 Task: Start a Sprint called Sprint0000000031 in Scrum Project Project0000000011 in Jira. Start a Sprint called Sprint0000000032 in Scrum Project Project0000000011 in Jira. Start a Sprint called Sprint0000000033 in Scrum Project Project0000000011 in Jira. Start a Sprint called Sprint0000000034 in Scrum Project Project0000000012 in Jira. Start a Sprint called Sprint0000000035 in Scrum Project Project0000000012 in Jira
Action: Mouse moved to (113, 248)
Screenshot: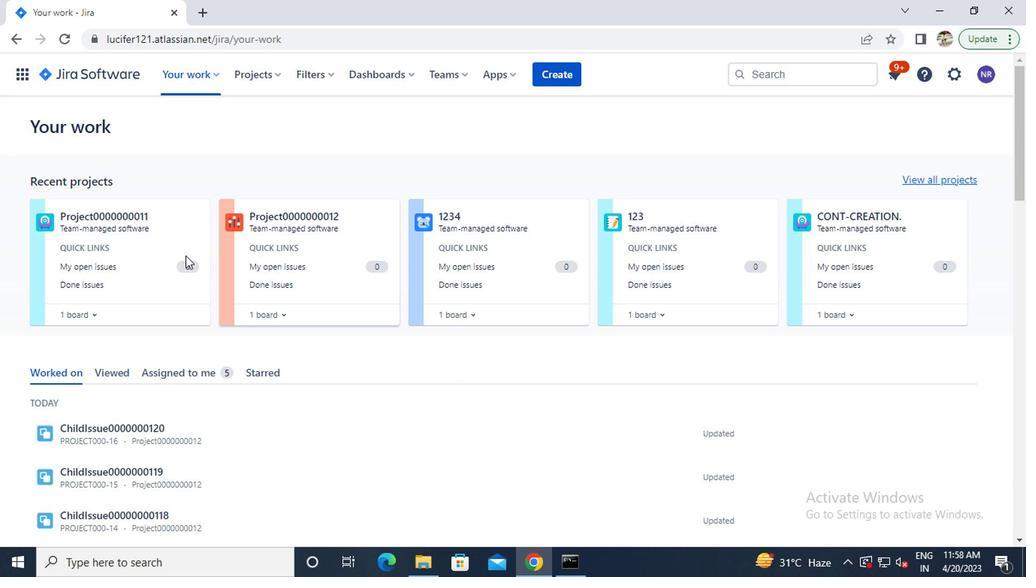 
Action: Mouse pressed left at (113, 248)
Screenshot: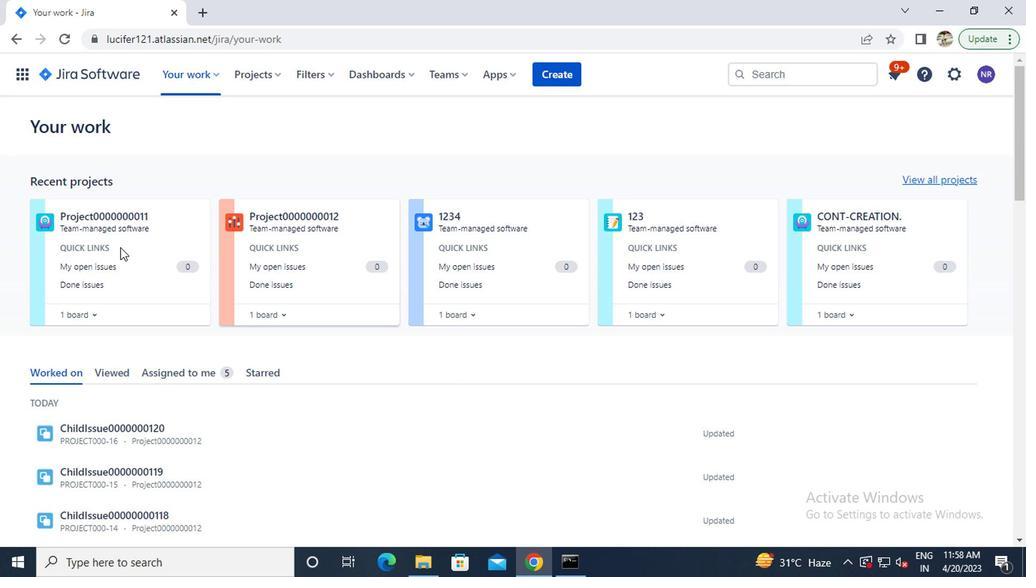 
Action: Mouse moved to (106, 226)
Screenshot: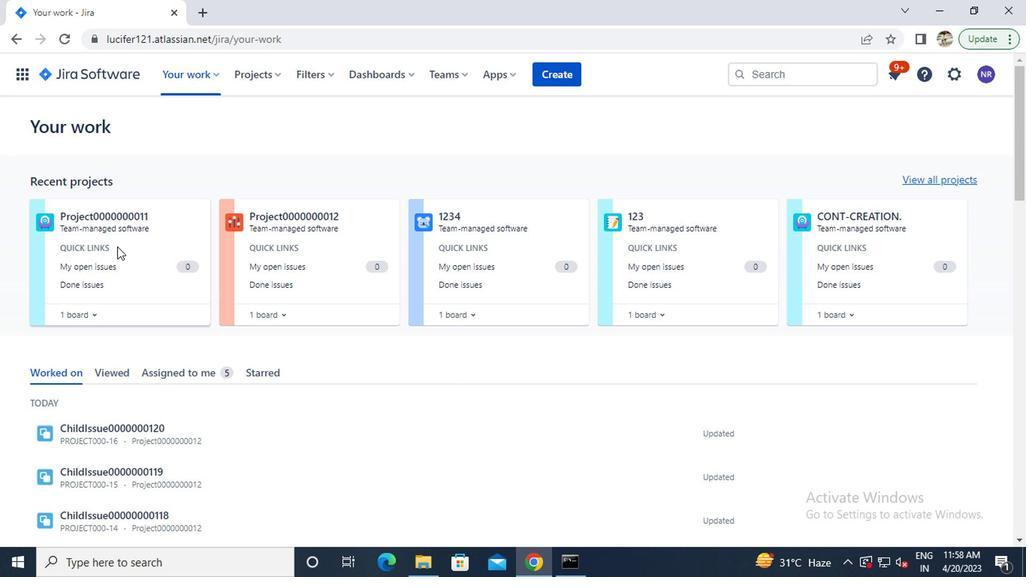 
Action: Mouse pressed left at (106, 226)
Screenshot: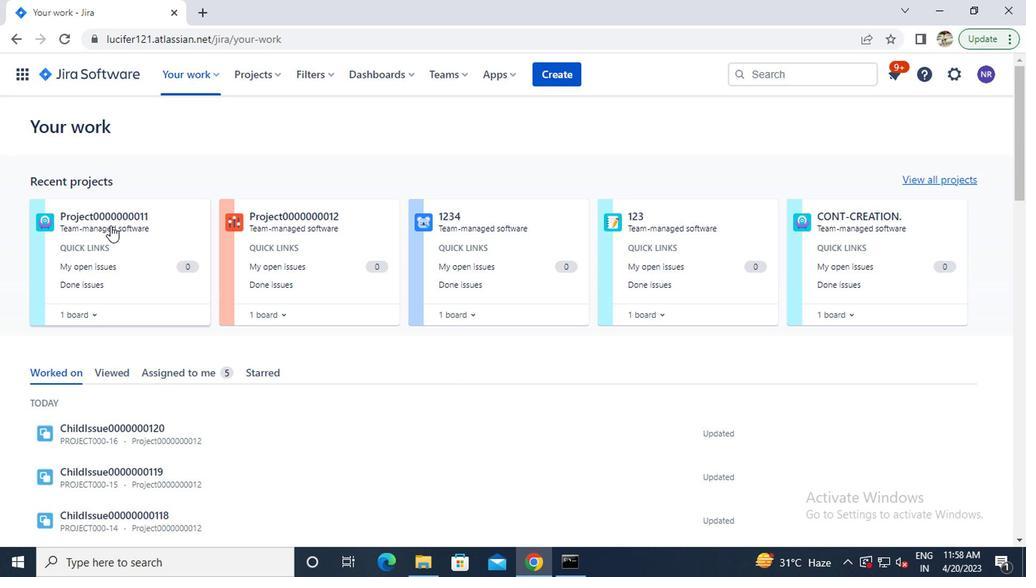 
Action: Mouse pressed left at (106, 226)
Screenshot: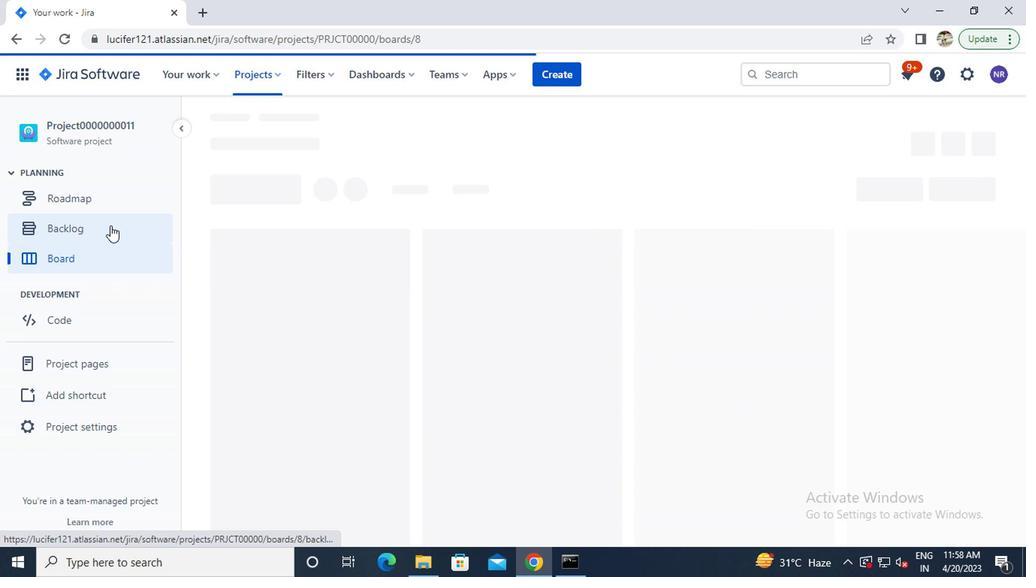 
Action: Mouse moved to (896, 275)
Screenshot: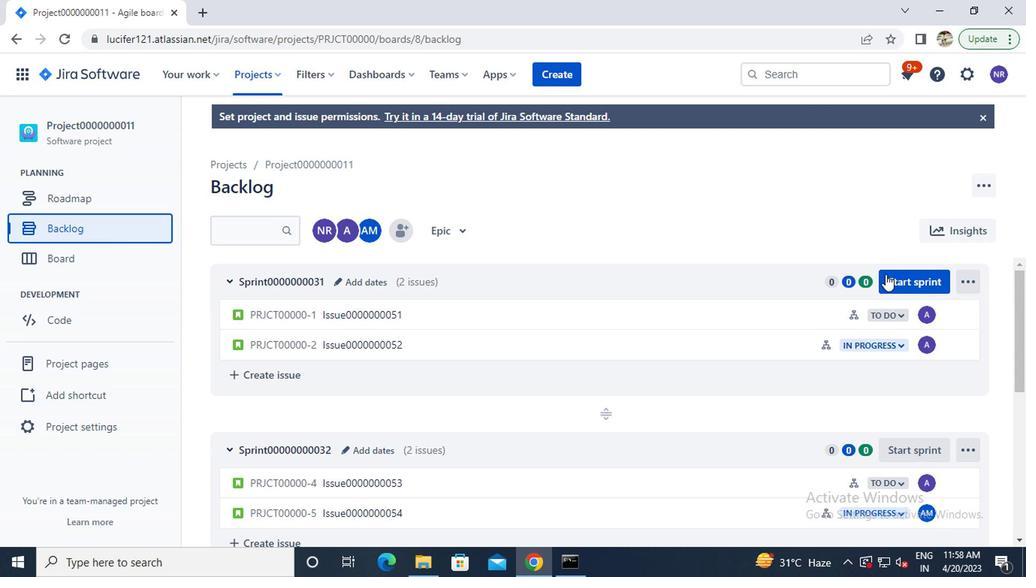 
Action: Mouse pressed left at (896, 275)
Screenshot: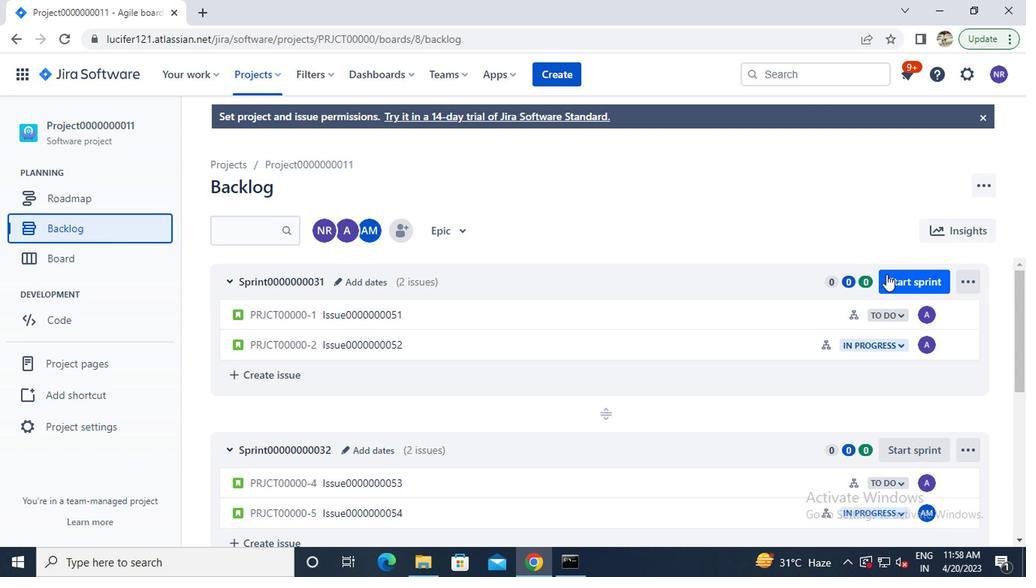 
Action: Mouse moved to (645, 527)
Screenshot: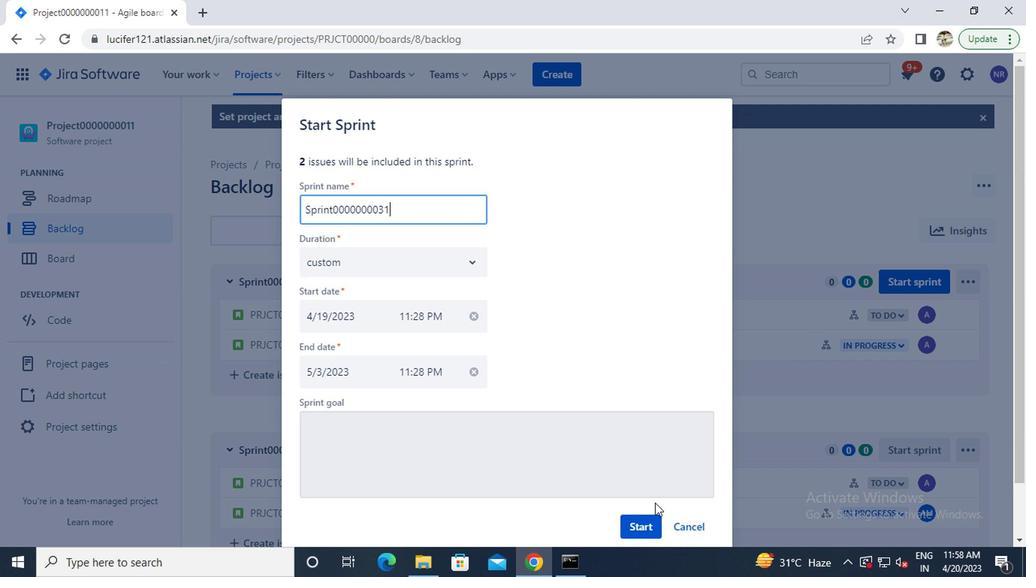 
Action: Mouse pressed left at (645, 527)
Screenshot: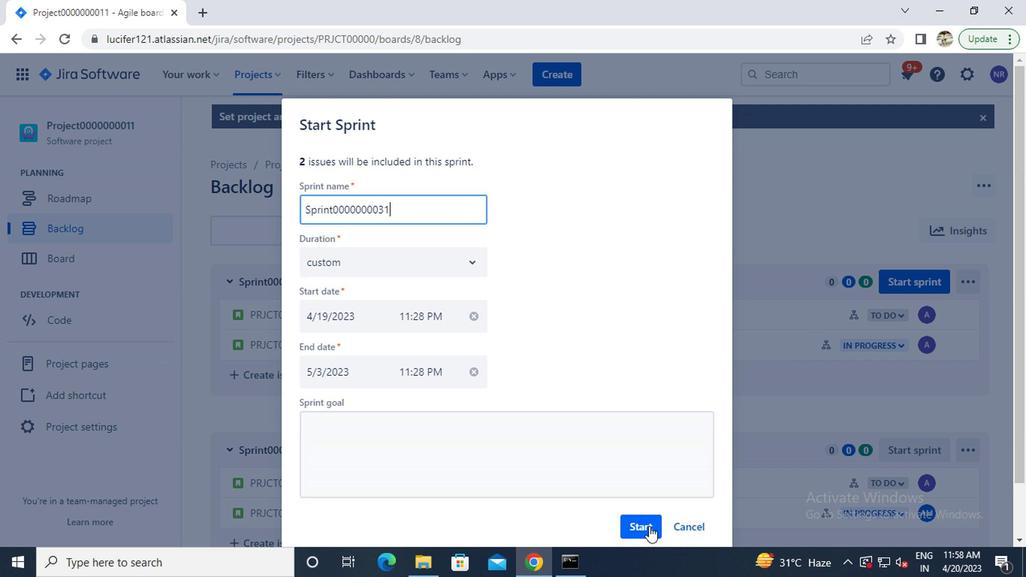 
Action: Mouse moved to (70, 229)
Screenshot: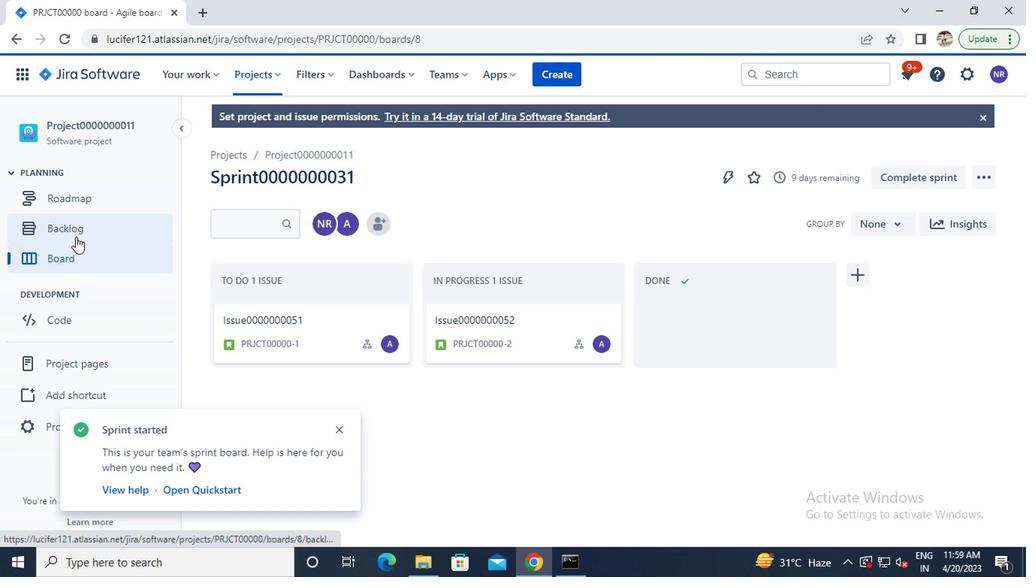 
Action: Mouse pressed left at (70, 229)
Screenshot: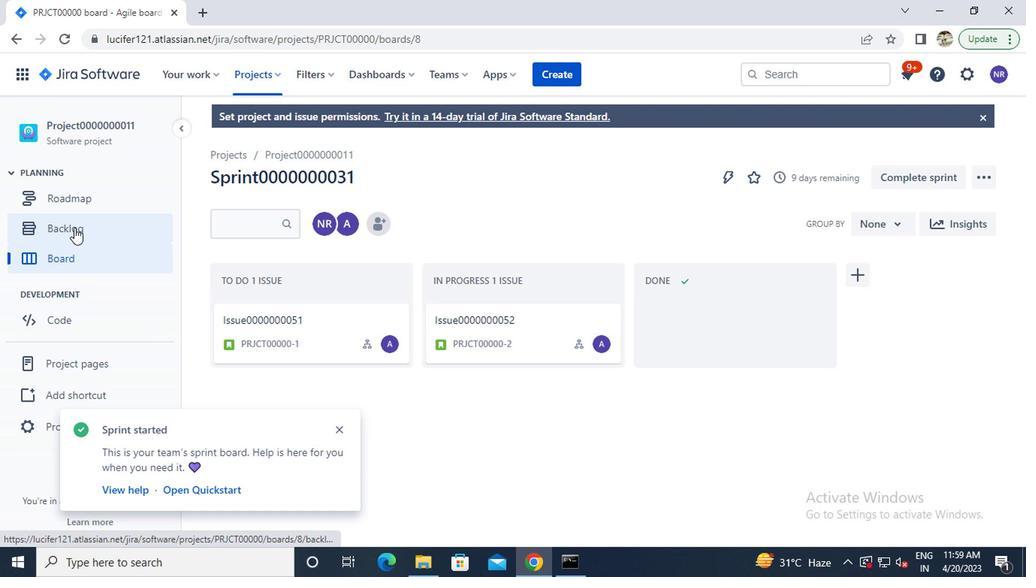 
Action: Mouse moved to (891, 435)
Screenshot: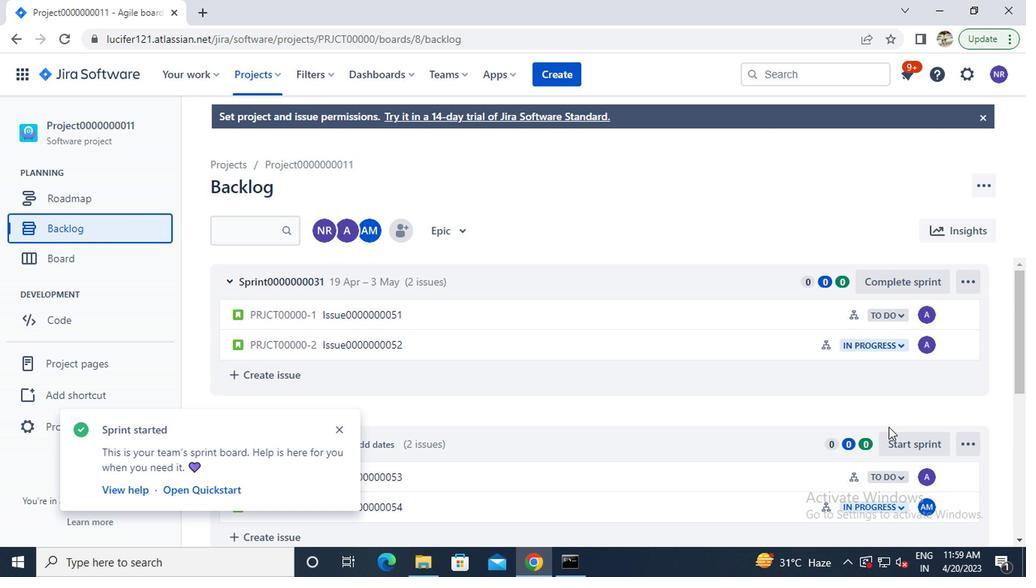 
Action: Mouse pressed left at (891, 435)
Screenshot: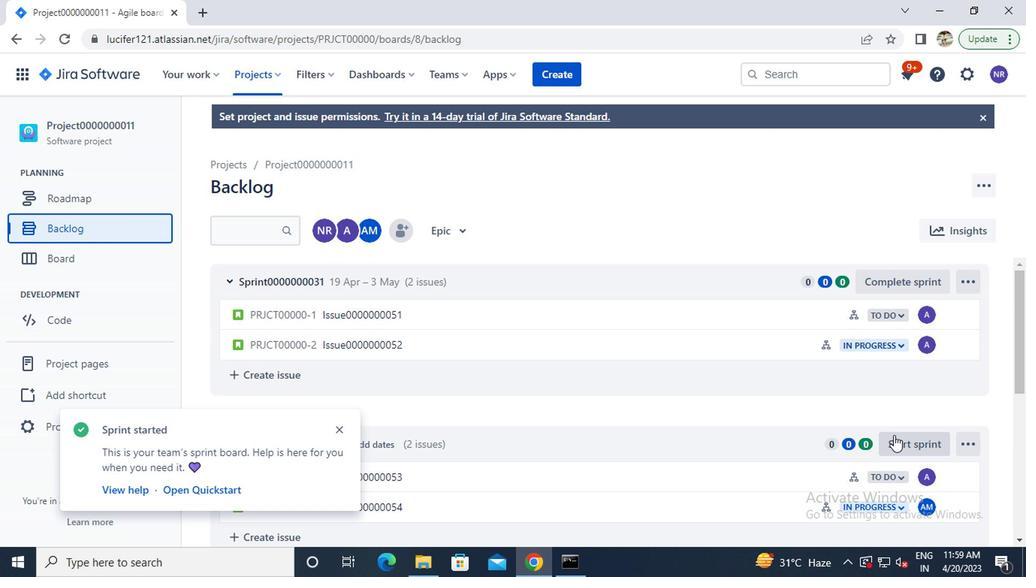 
Action: Mouse moved to (623, 519)
Screenshot: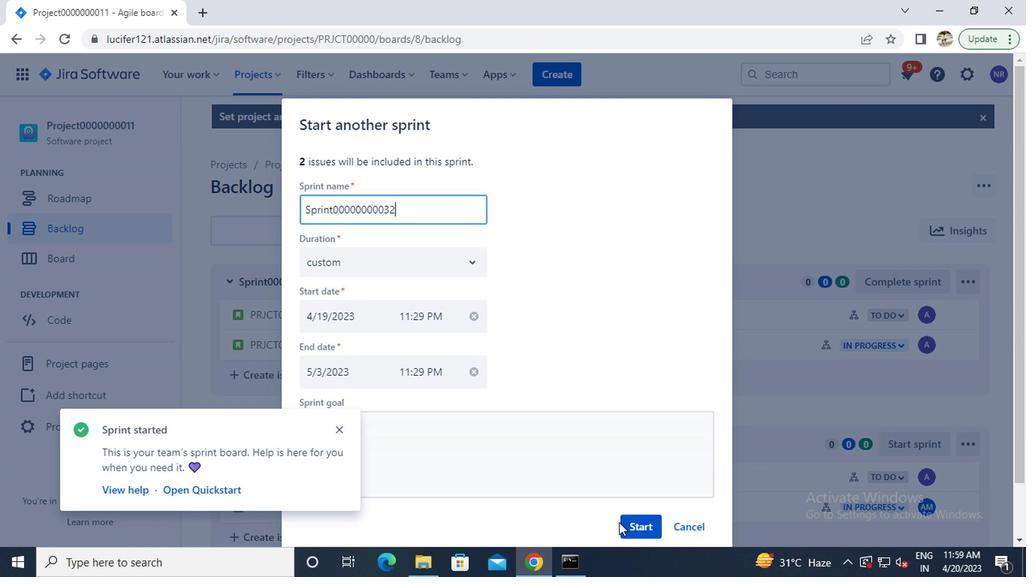 
Action: Mouse pressed left at (623, 519)
Screenshot: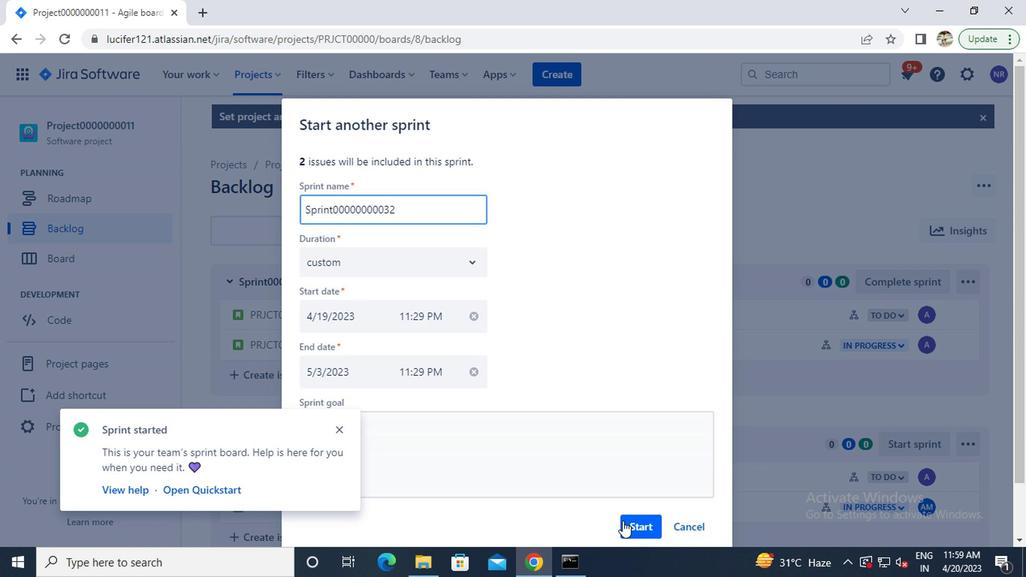 
Action: Mouse moved to (50, 231)
Screenshot: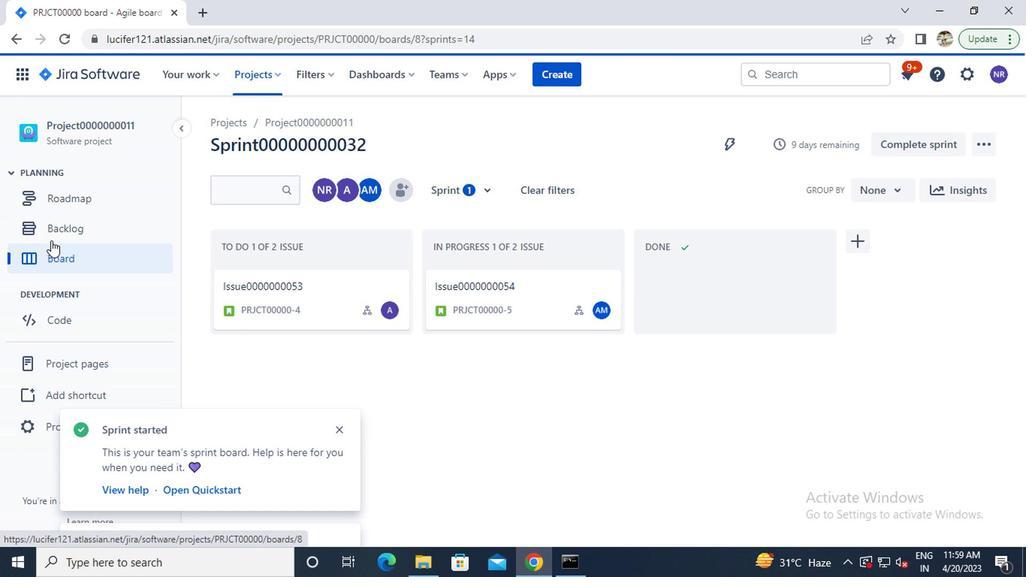 
Action: Mouse pressed left at (50, 231)
Screenshot: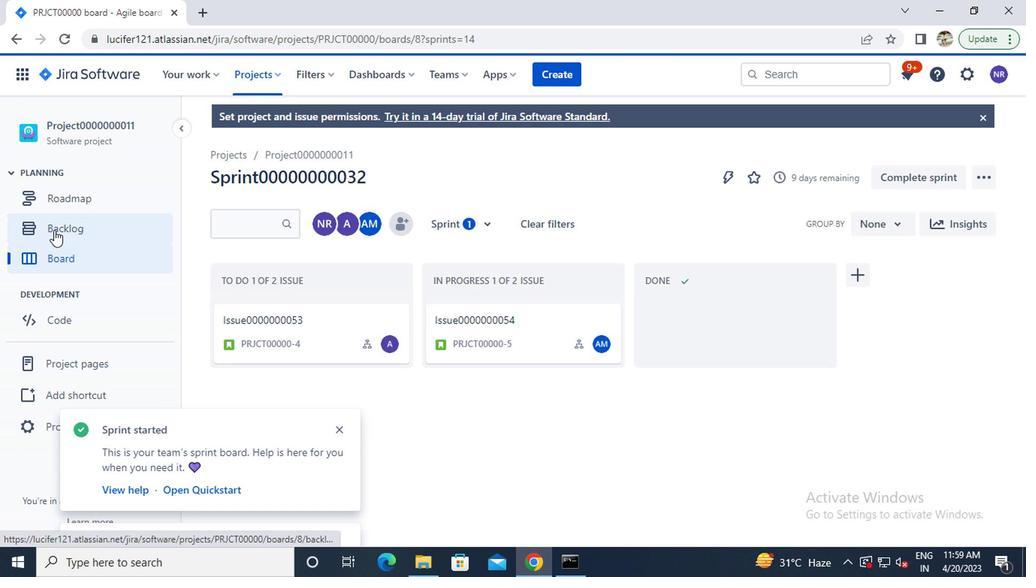 
Action: Mouse moved to (736, 312)
Screenshot: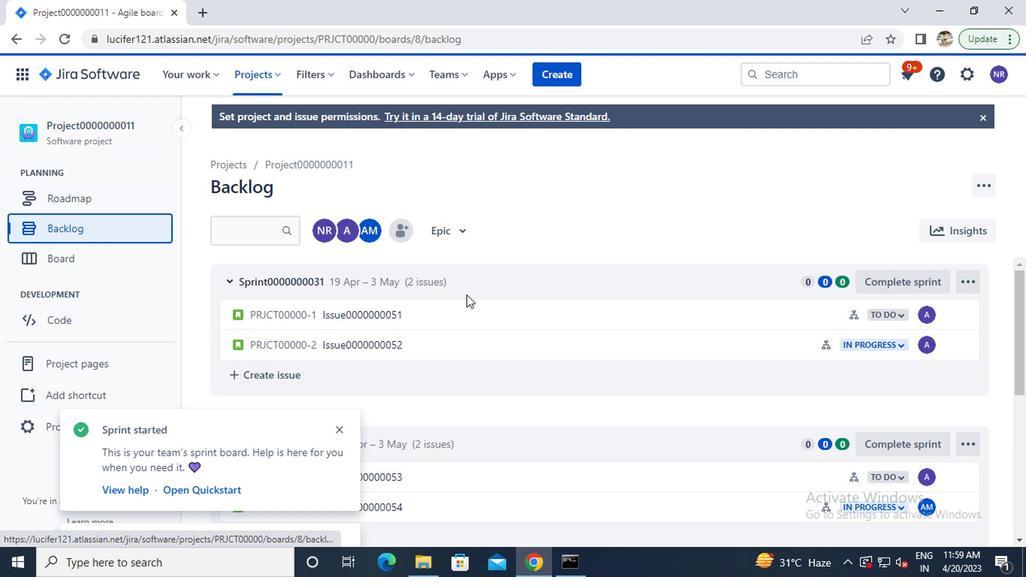 
Action: Mouse scrolled (736, 311) with delta (0, -1)
Screenshot: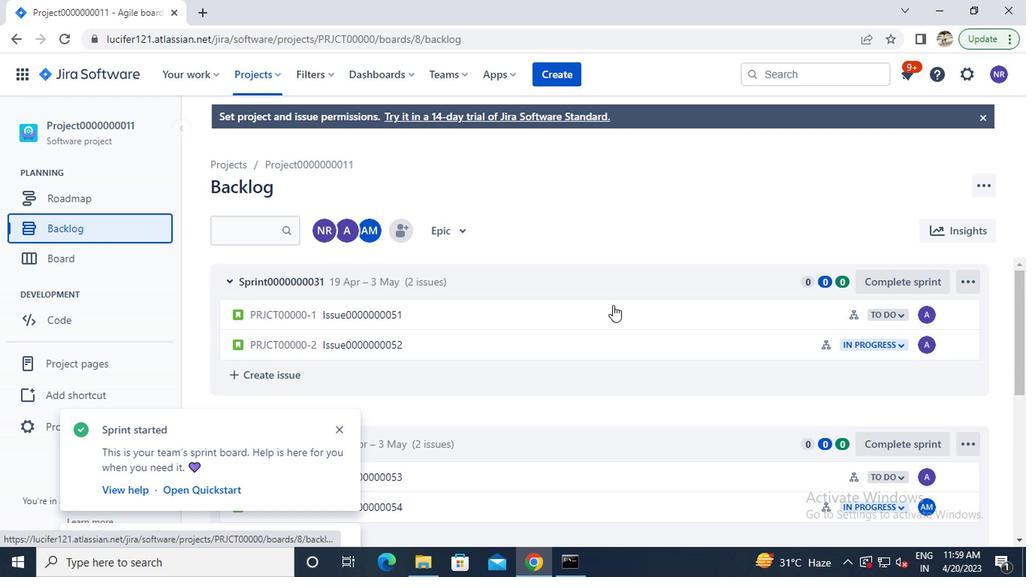
Action: Mouse scrolled (736, 311) with delta (0, -1)
Screenshot: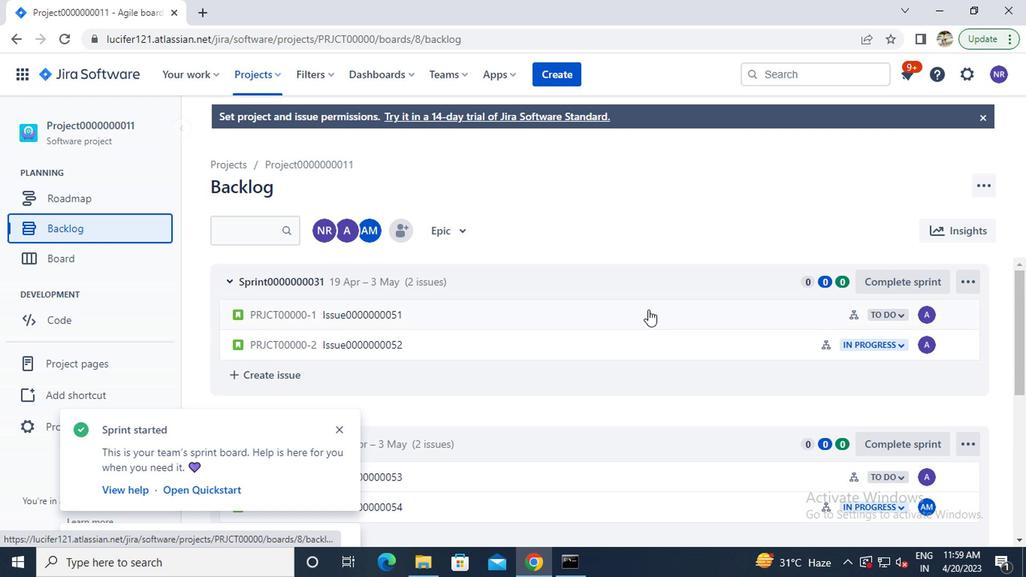 
Action: Mouse moved to (783, 313)
Screenshot: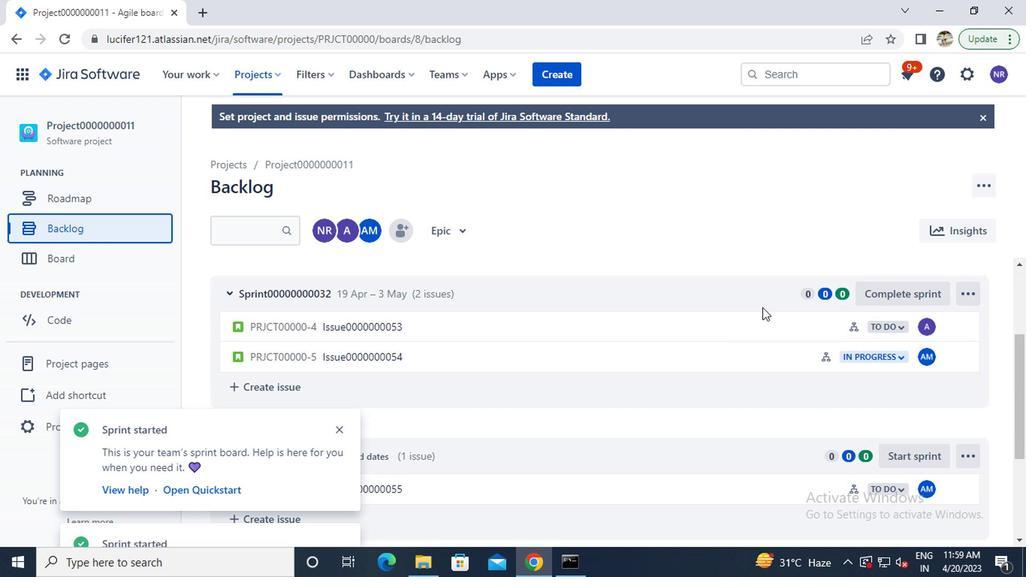 
Action: Mouse scrolled (783, 312) with delta (0, -1)
Screenshot: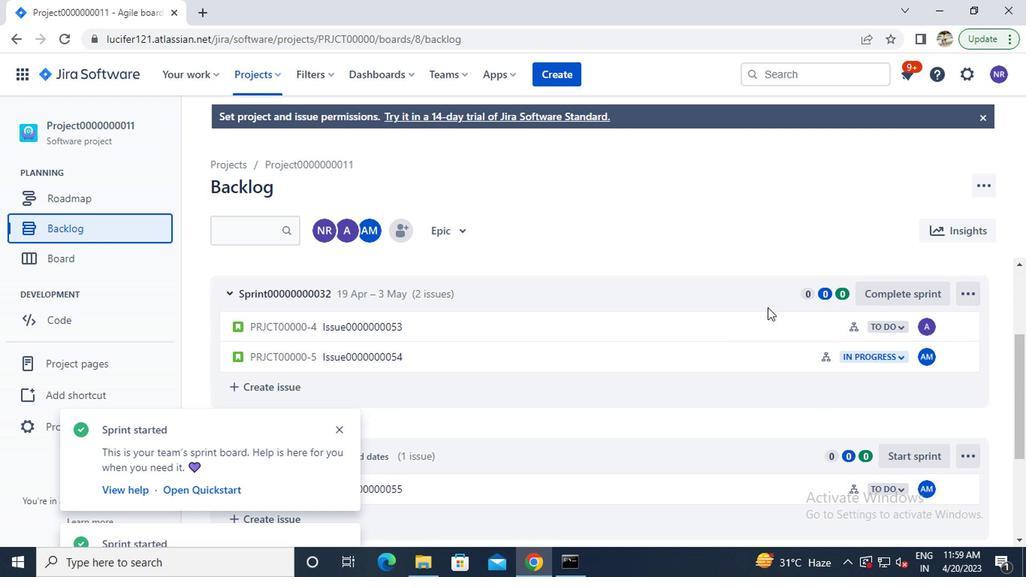 
Action: Mouse moved to (783, 314)
Screenshot: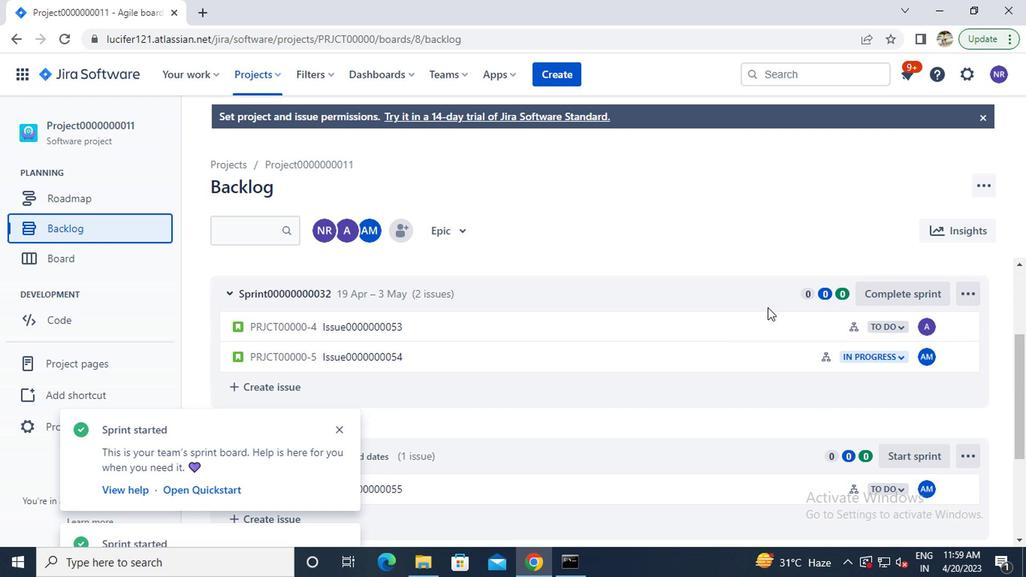 
Action: Mouse scrolled (783, 313) with delta (0, 0)
Screenshot: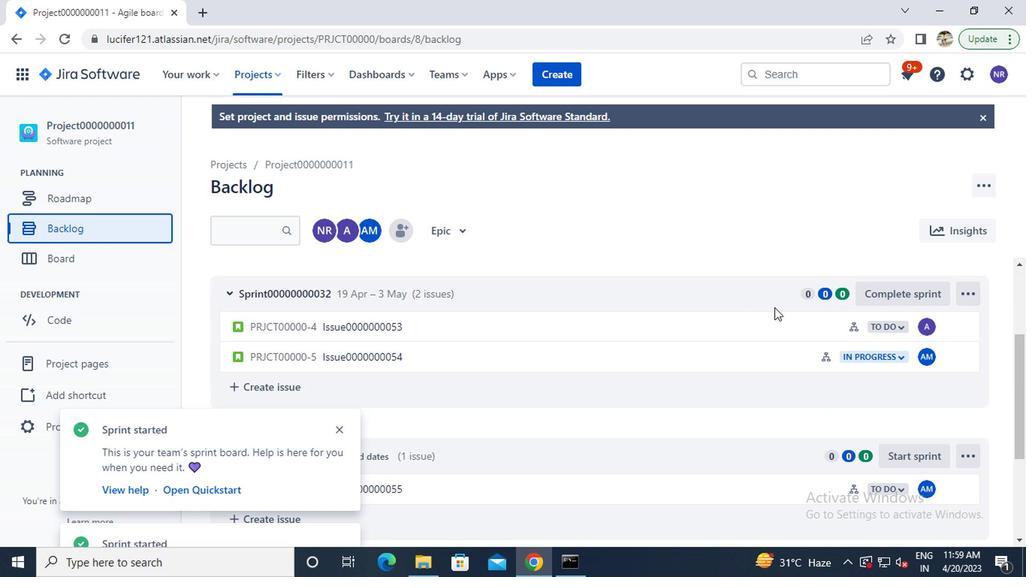 
Action: Mouse moved to (900, 308)
Screenshot: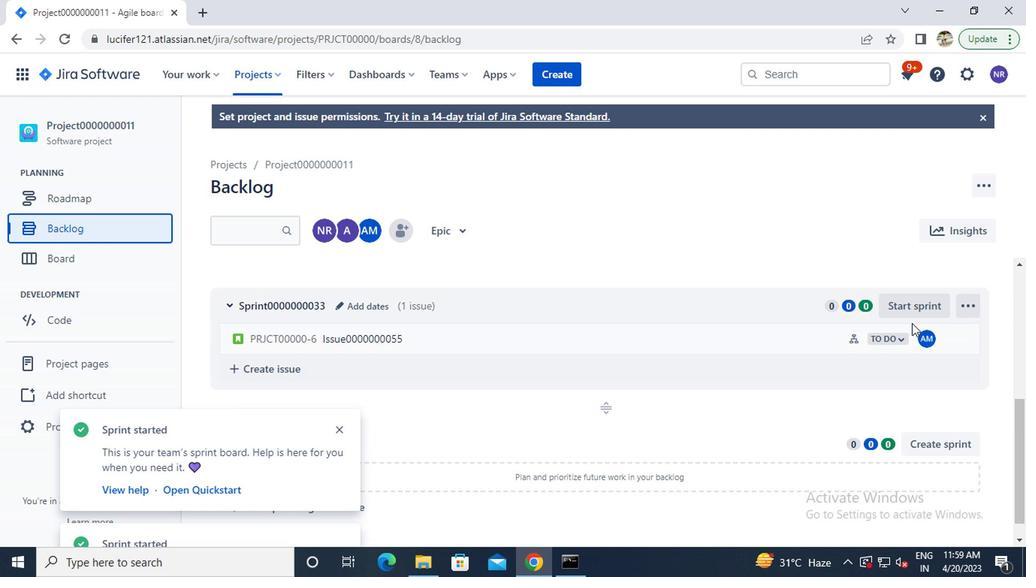 
Action: Mouse pressed left at (900, 308)
Screenshot: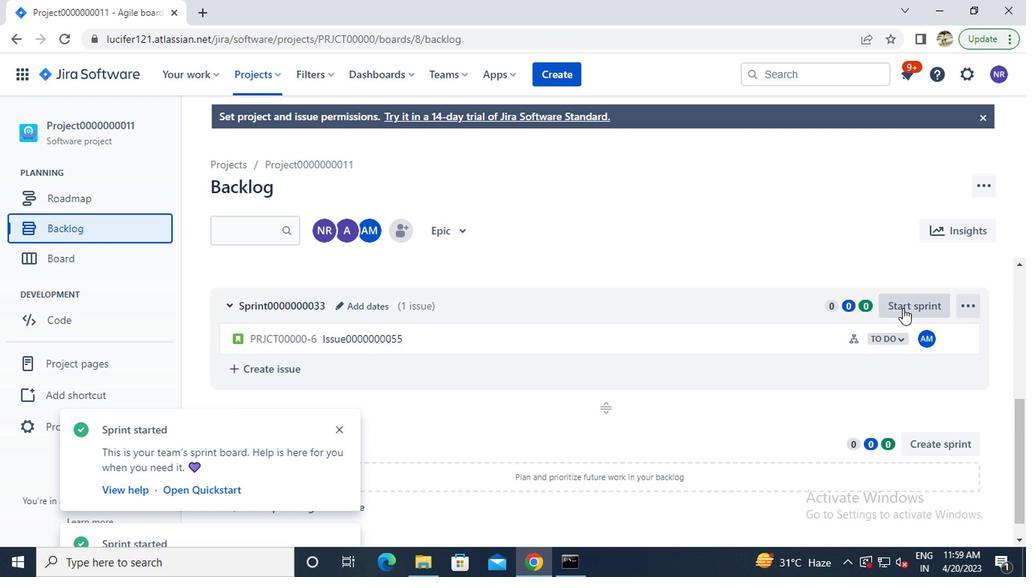 
Action: Mouse moved to (649, 524)
Screenshot: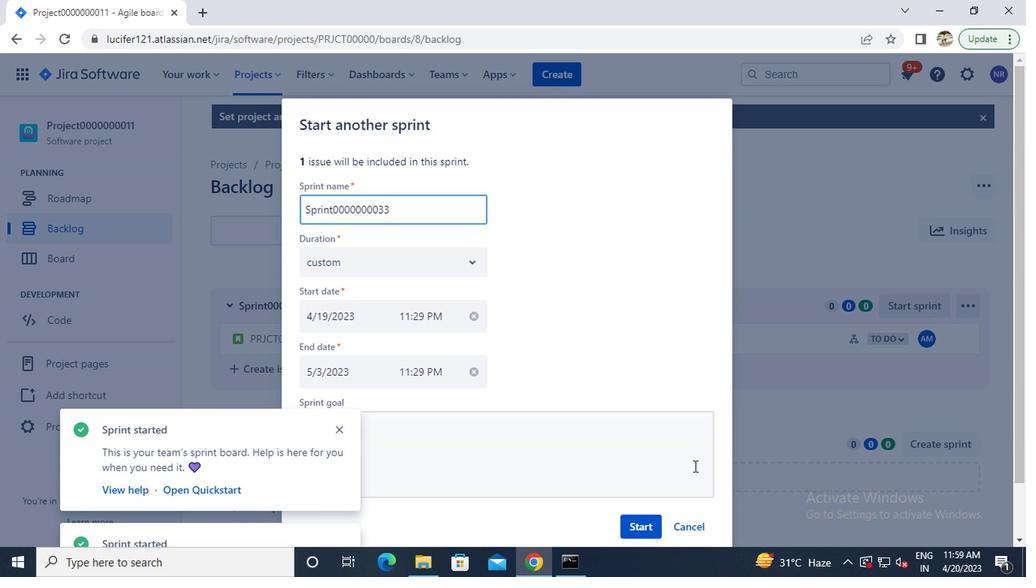 
Action: Mouse pressed left at (649, 524)
Screenshot: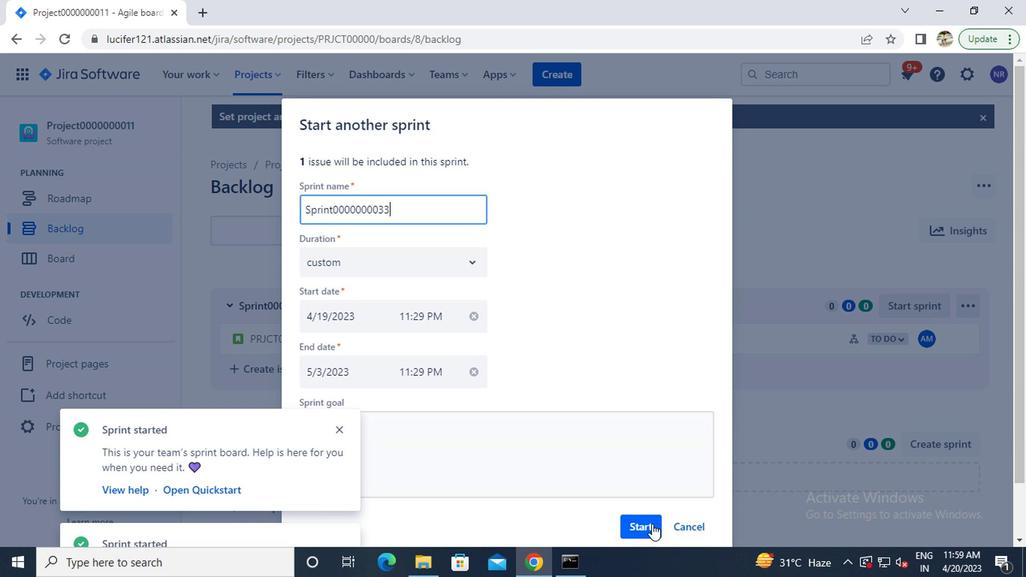 
Action: Mouse moved to (255, 65)
Screenshot: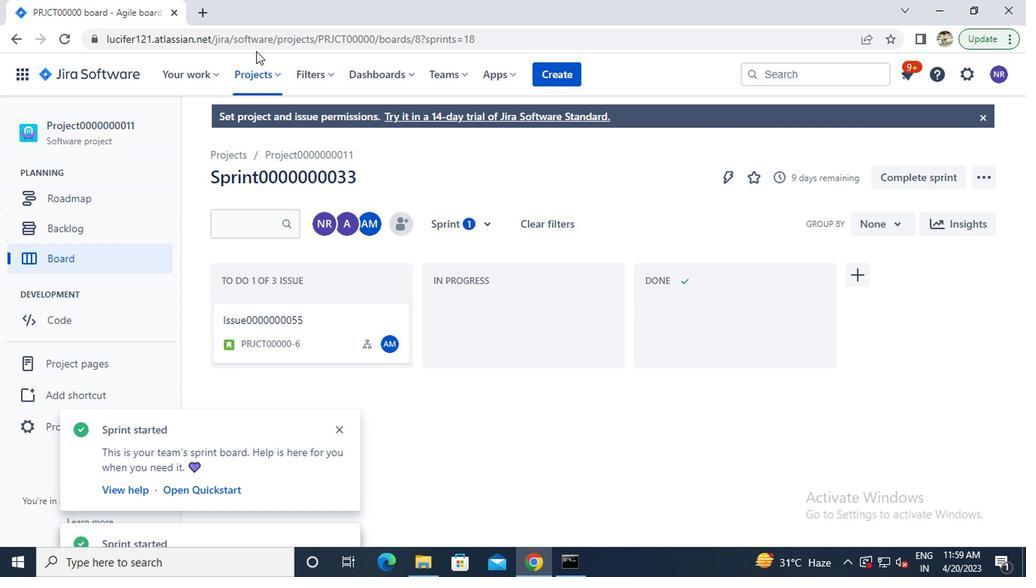 
Action: Mouse pressed left at (255, 65)
Screenshot: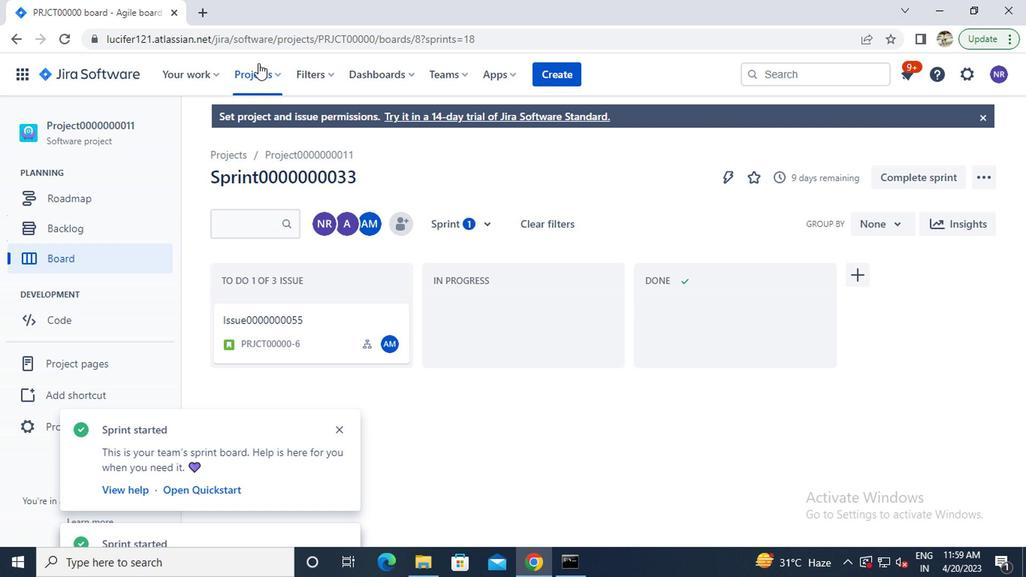 
Action: Mouse moved to (287, 170)
Screenshot: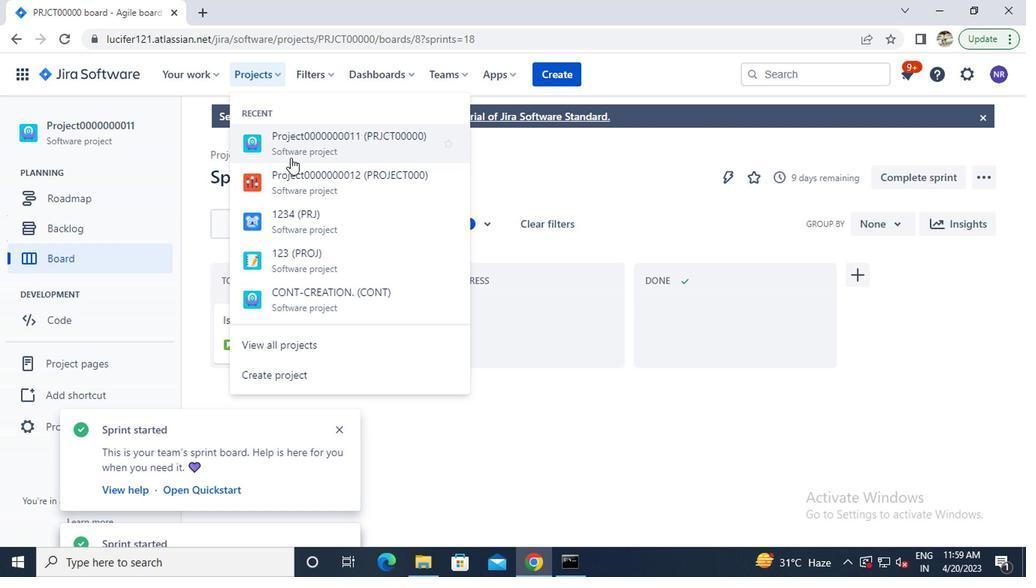 
Action: Mouse pressed left at (287, 170)
Screenshot: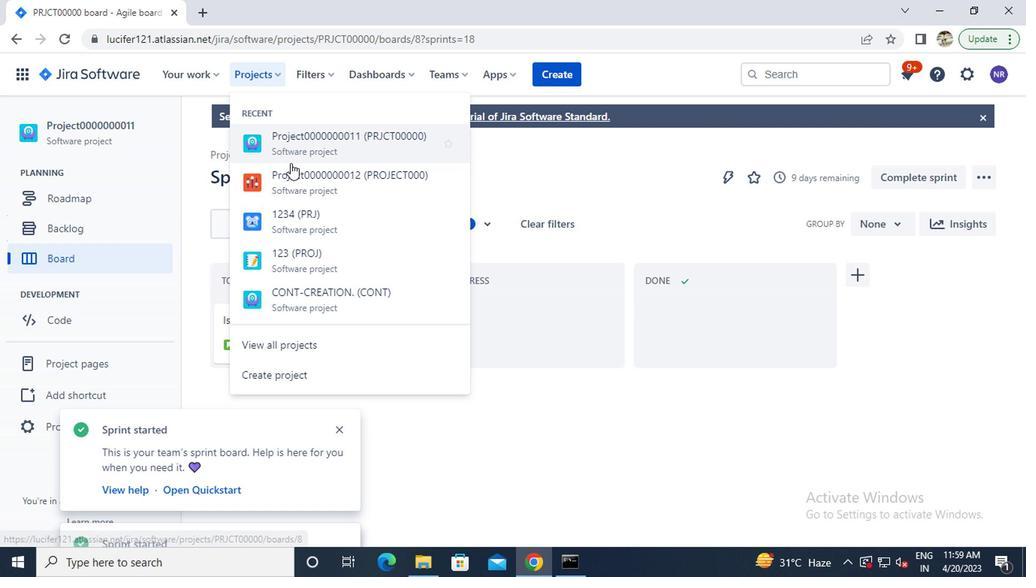 
Action: Mouse moved to (85, 237)
Screenshot: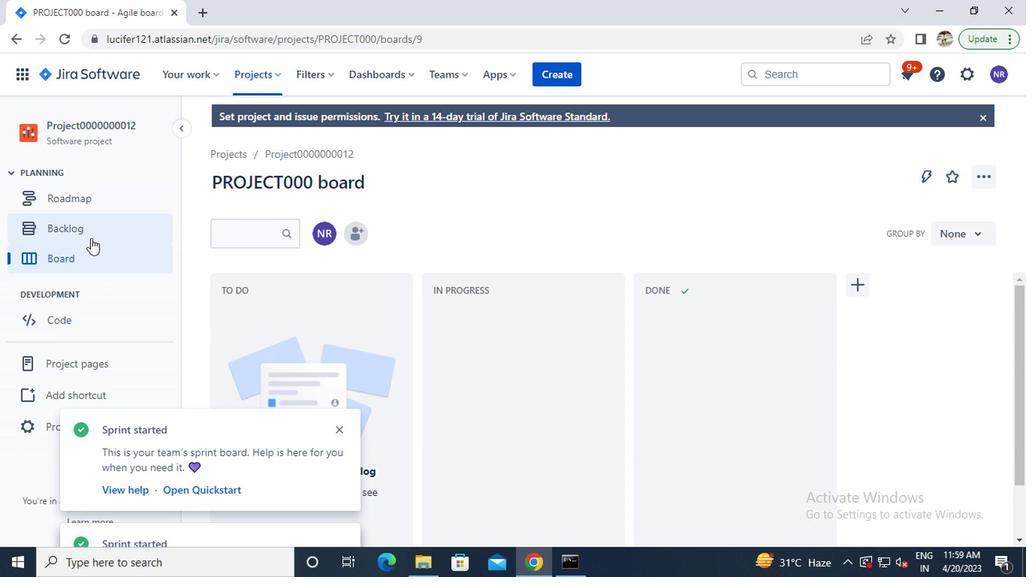 
Action: Mouse pressed left at (85, 237)
Screenshot: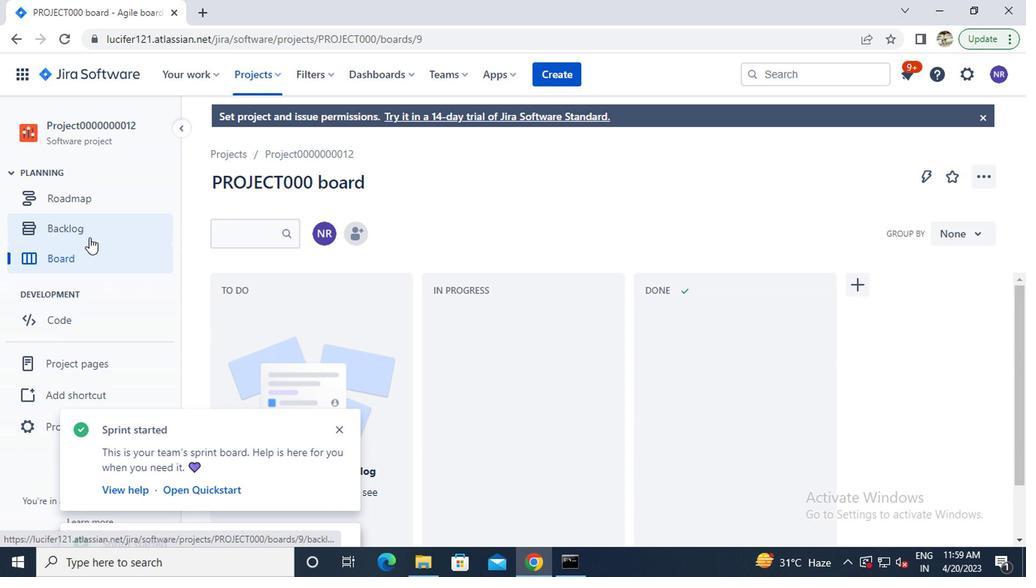 
Action: Mouse moved to (889, 281)
Screenshot: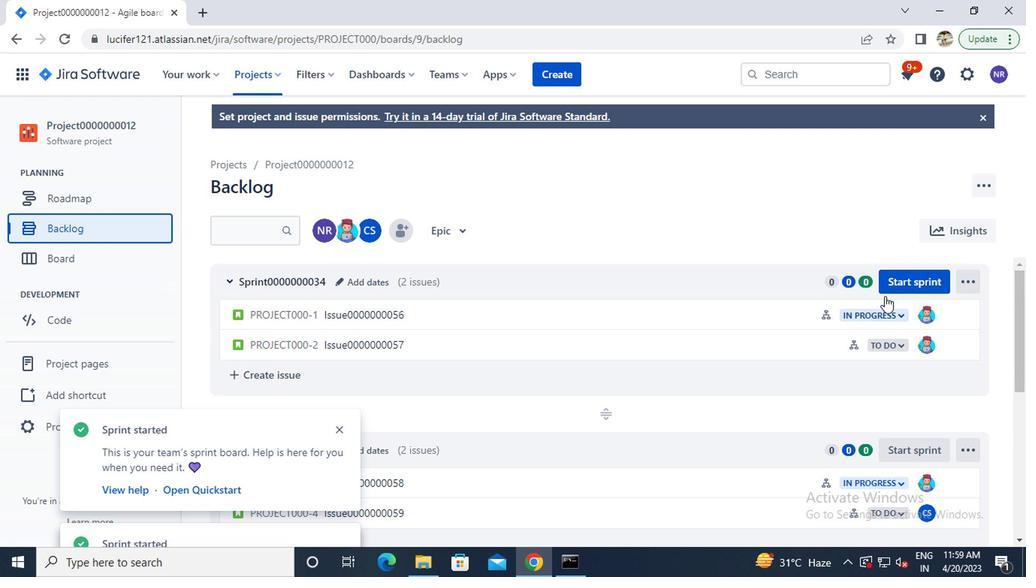 
Action: Mouse pressed left at (889, 281)
Screenshot: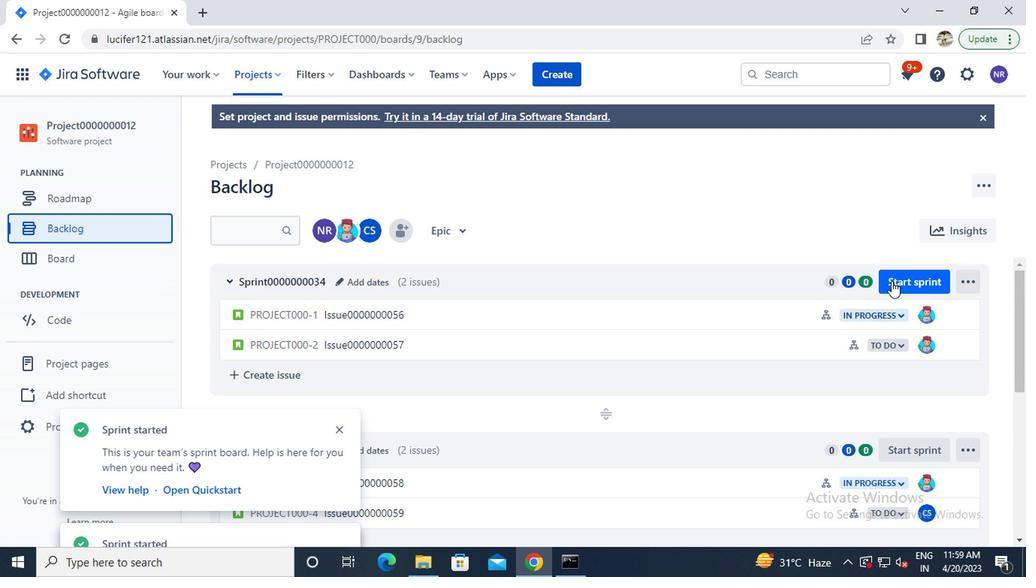 
Action: Mouse moved to (650, 520)
Screenshot: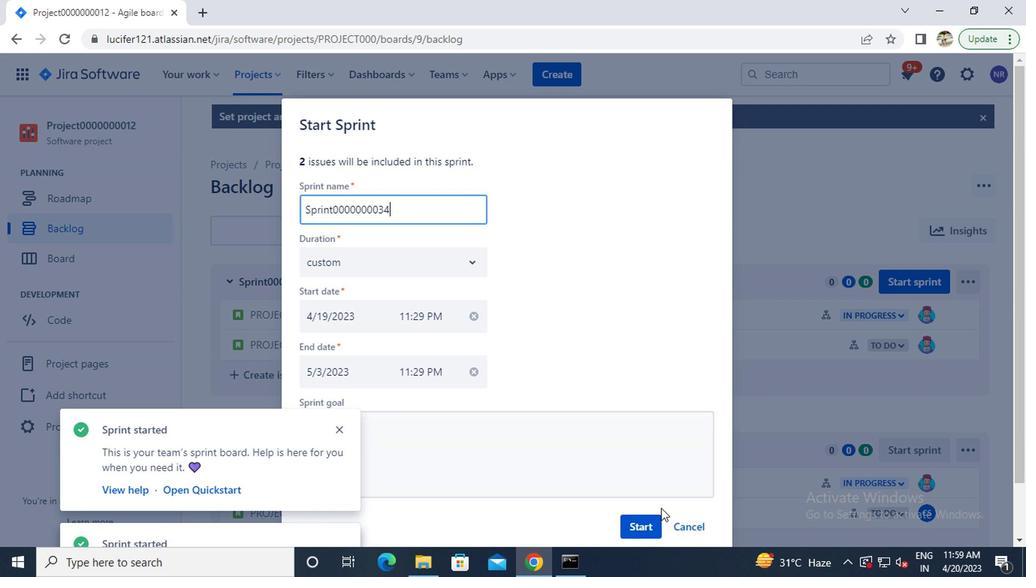 
Action: Mouse pressed left at (650, 520)
Screenshot: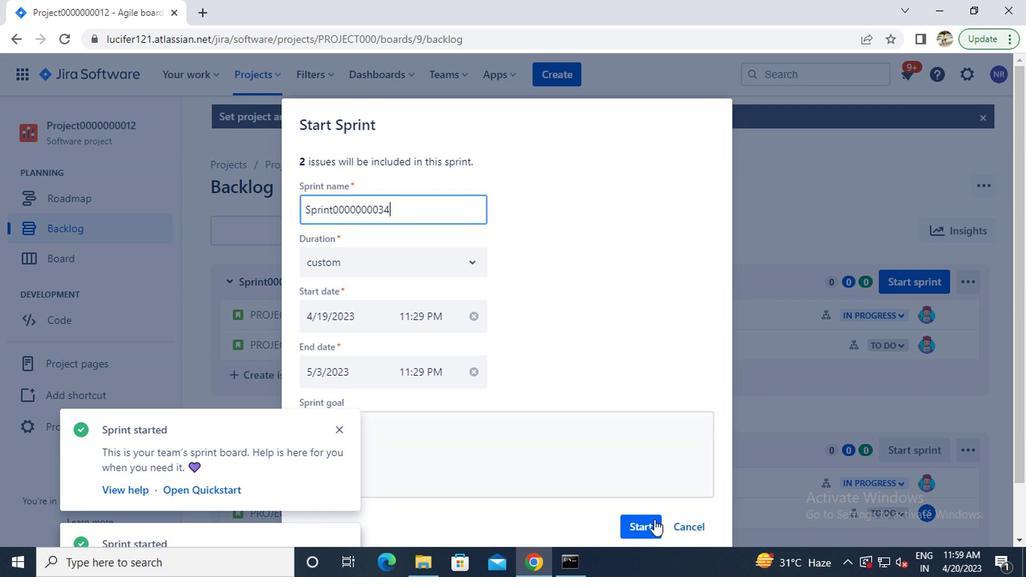 
Action: Mouse moved to (114, 233)
Screenshot: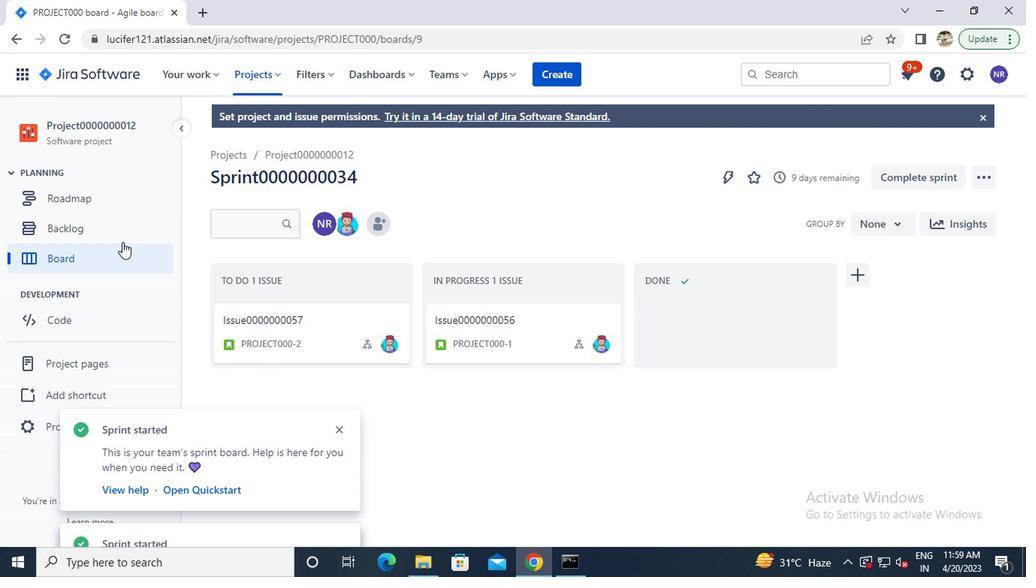 
Action: Mouse pressed left at (114, 233)
Screenshot: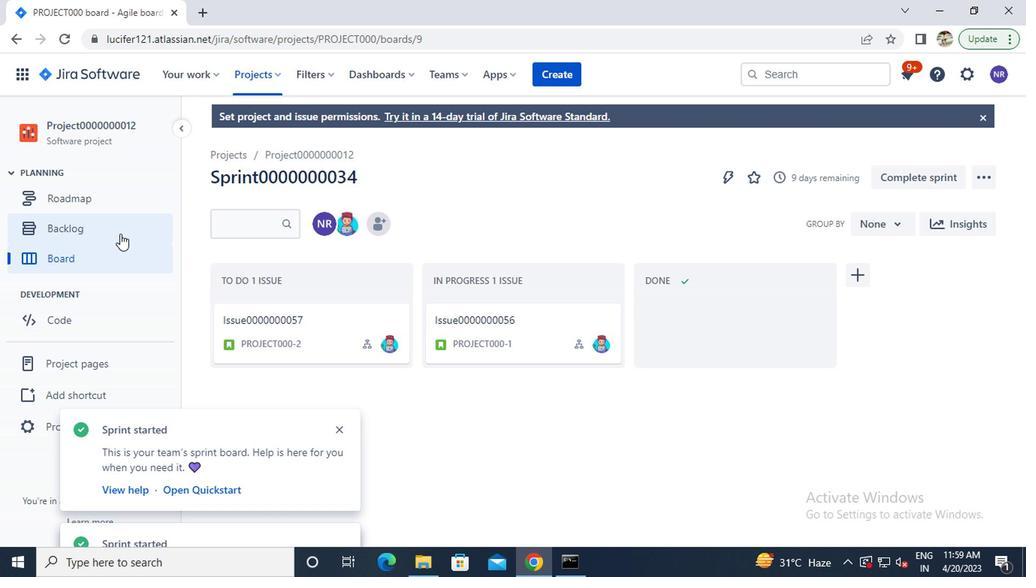 
Action: Mouse moved to (911, 449)
Screenshot: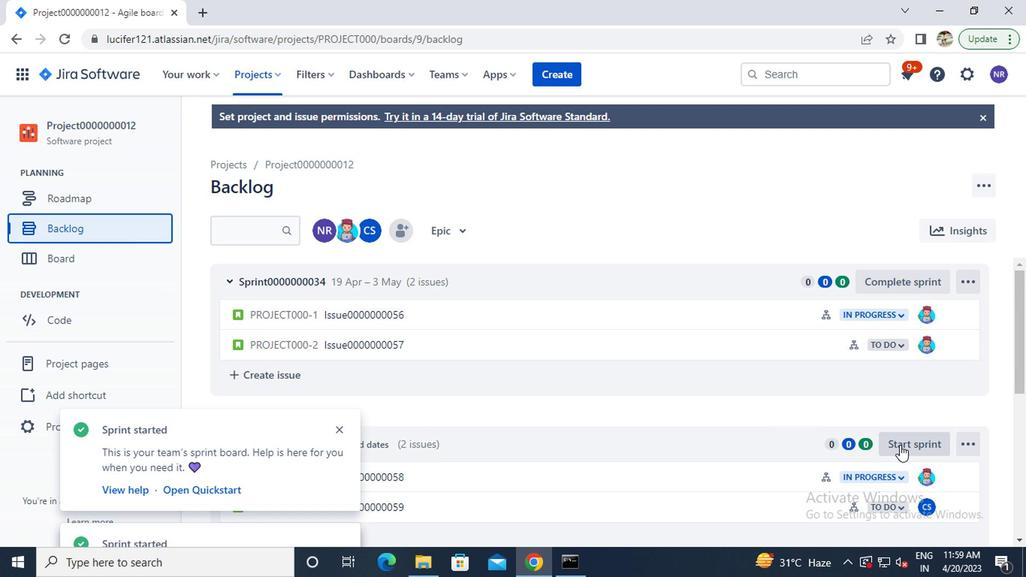 
Action: Mouse pressed left at (911, 449)
Screenshot: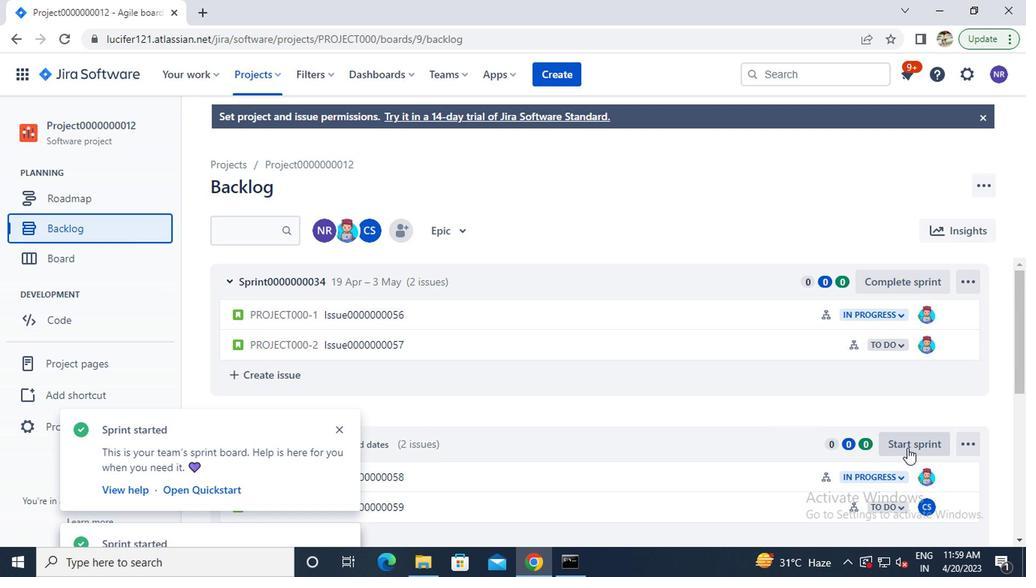 
Action: Mouse moved to (633, 518)
Screenshot: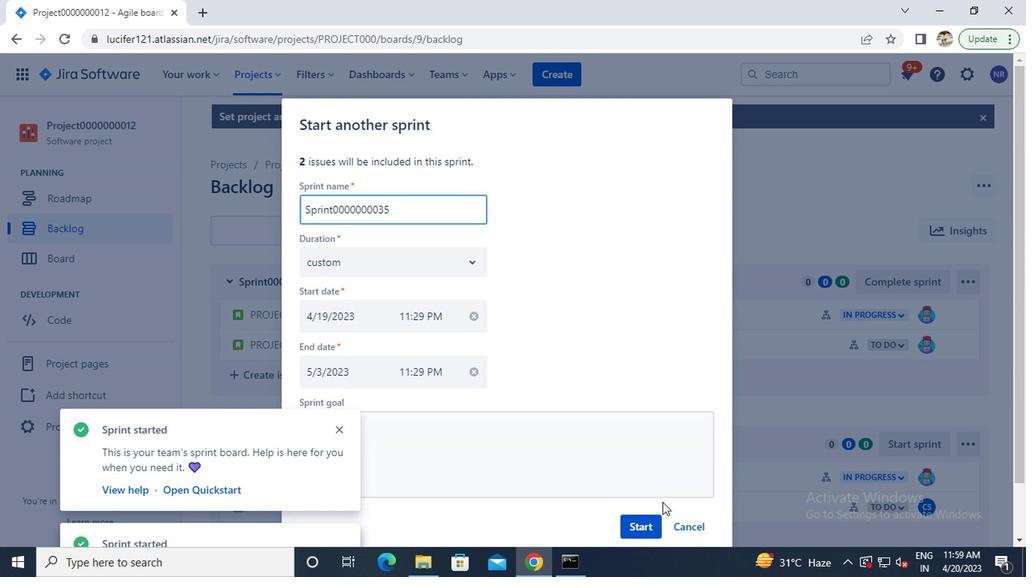 
Action: Mouse pressed left at (633, 518)
Screenshot: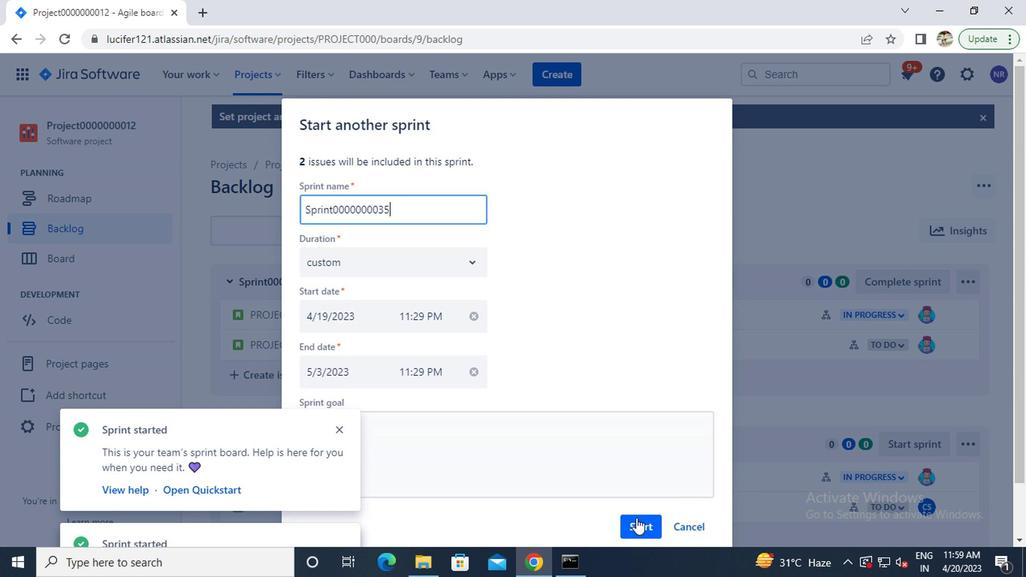
